 Task: Schedule a coding meetup for next Thursday at 9:00 PM.
Action: Mouse moved to (100, 260)
Screenshot: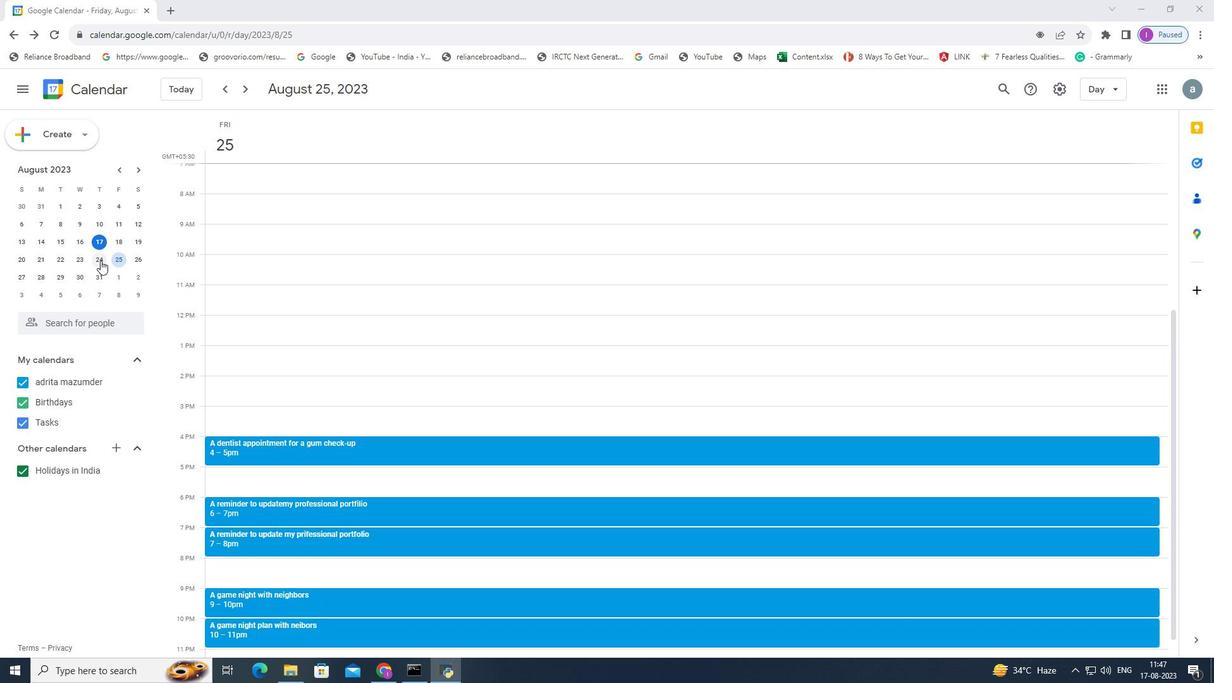
Action: Mouse pressed left at (100, 260)
Screenshot: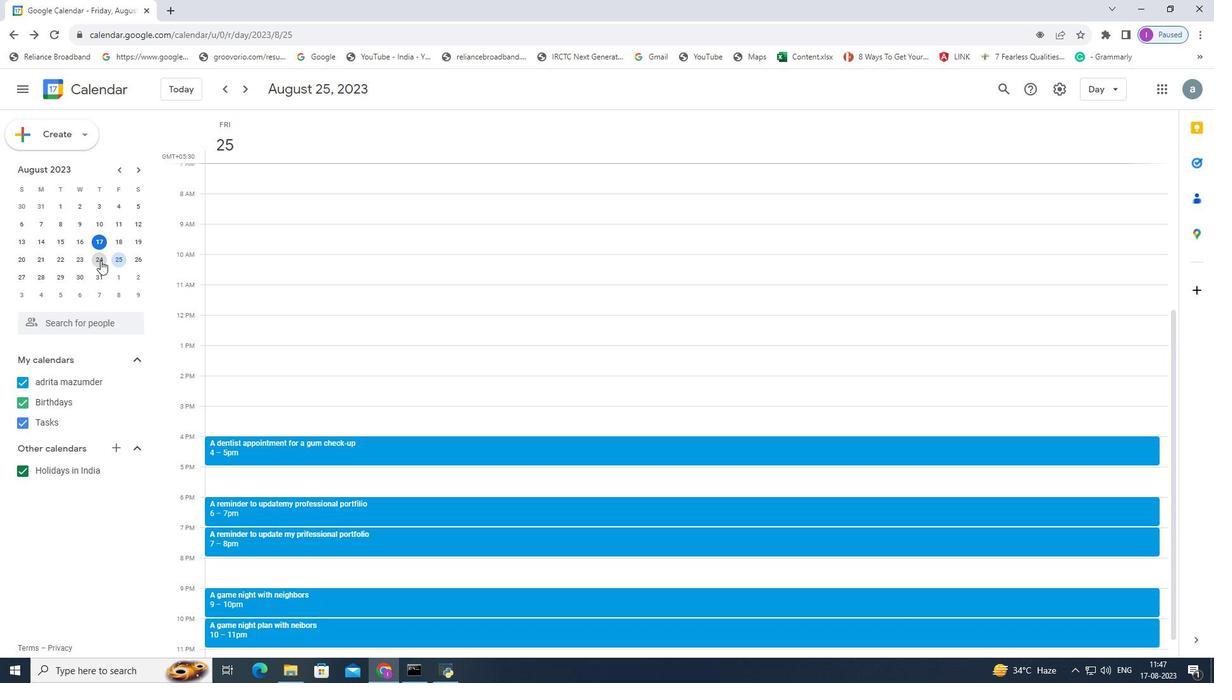 
Action: Mouse moved to (196, 592)
Screenshot: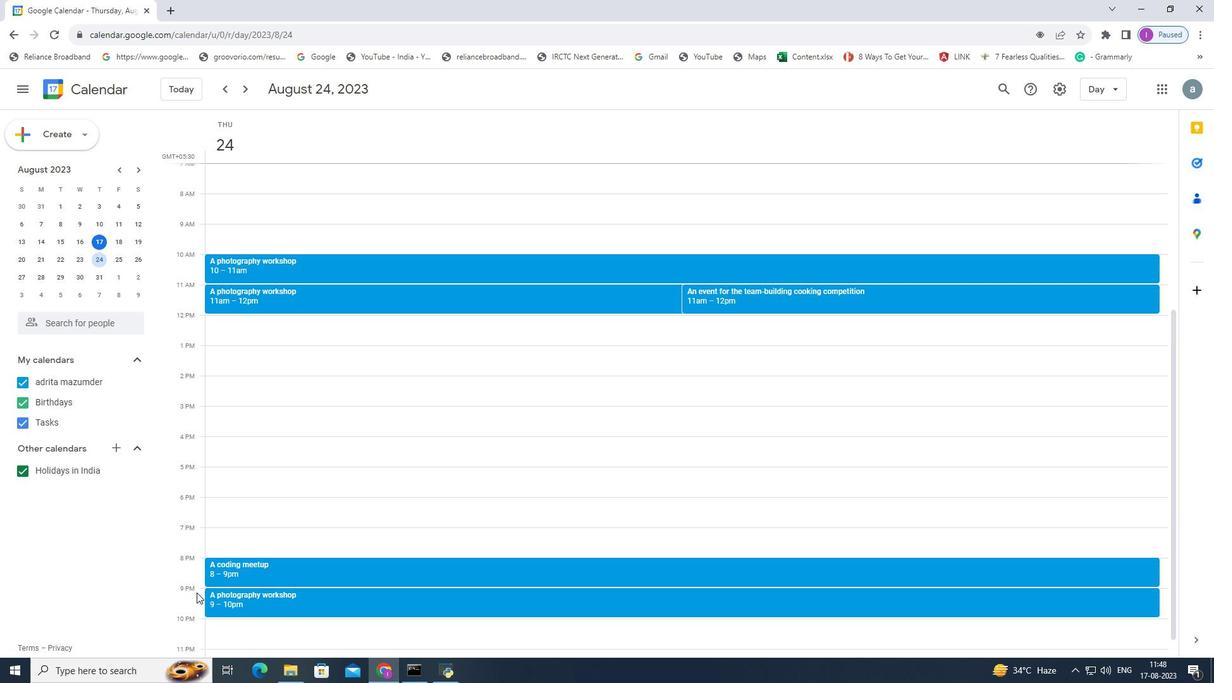 
Action: Mouse pressed left at (196, 592)
Screenshot: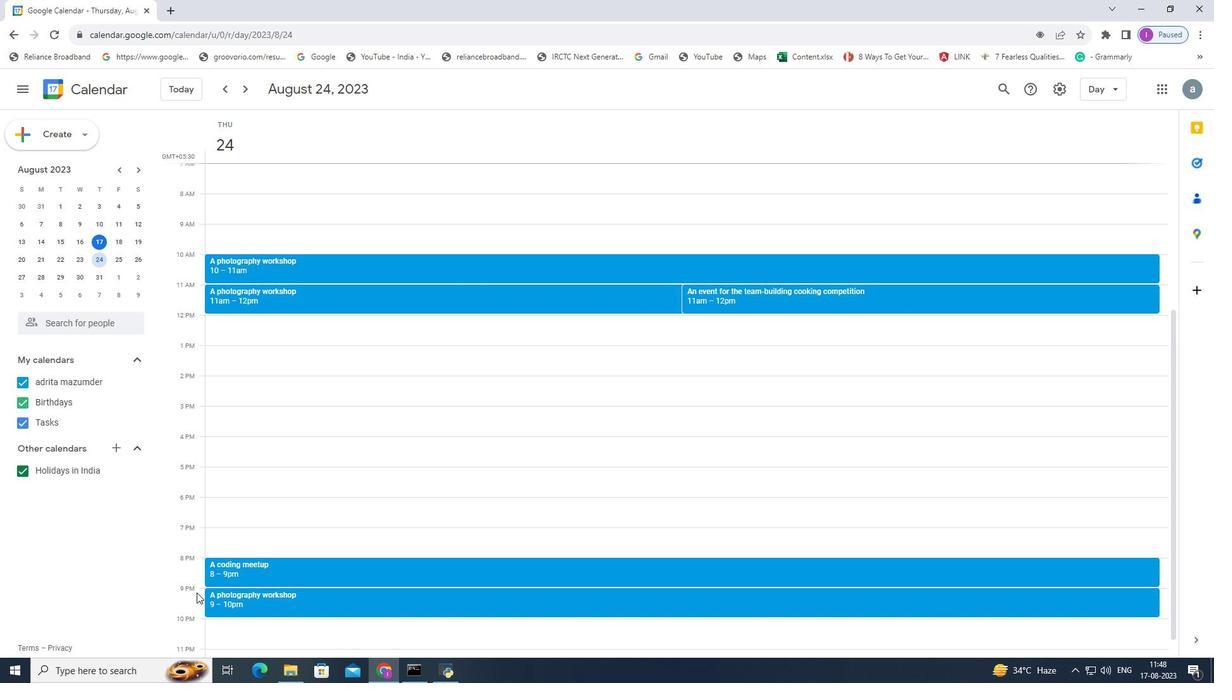 
Action: Mouse moved to (608, 306)
Screenshot: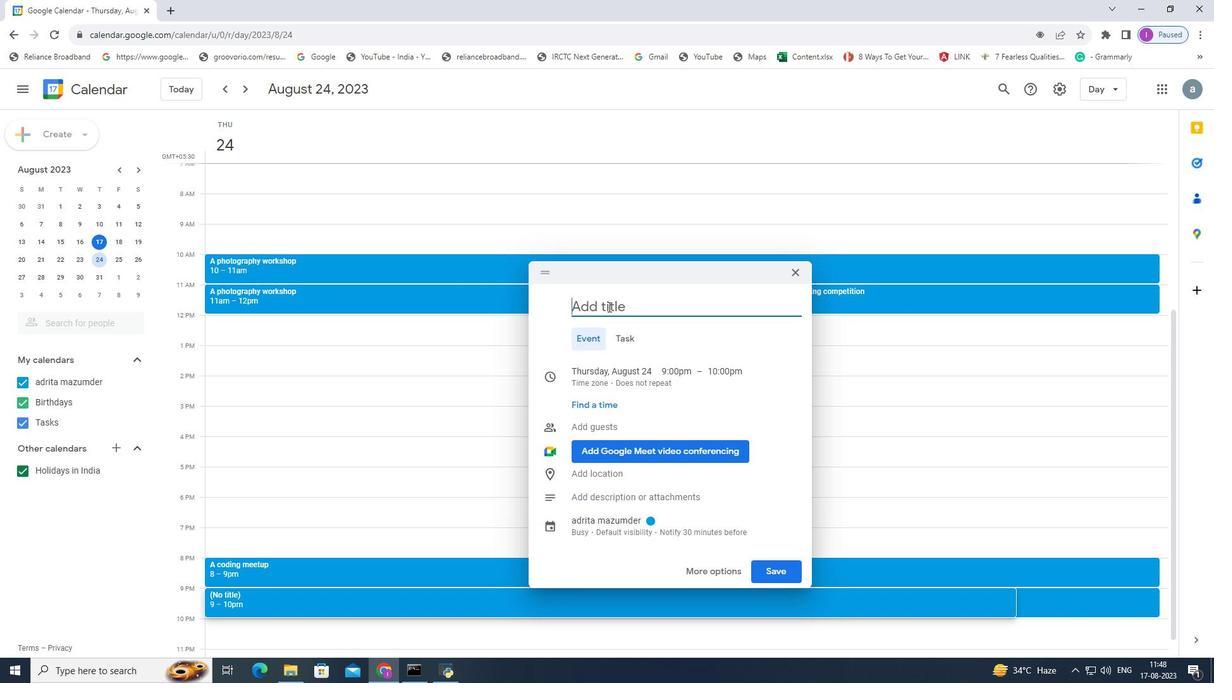 
Action: Mouse pressed left at (608, 306)
Screenshot: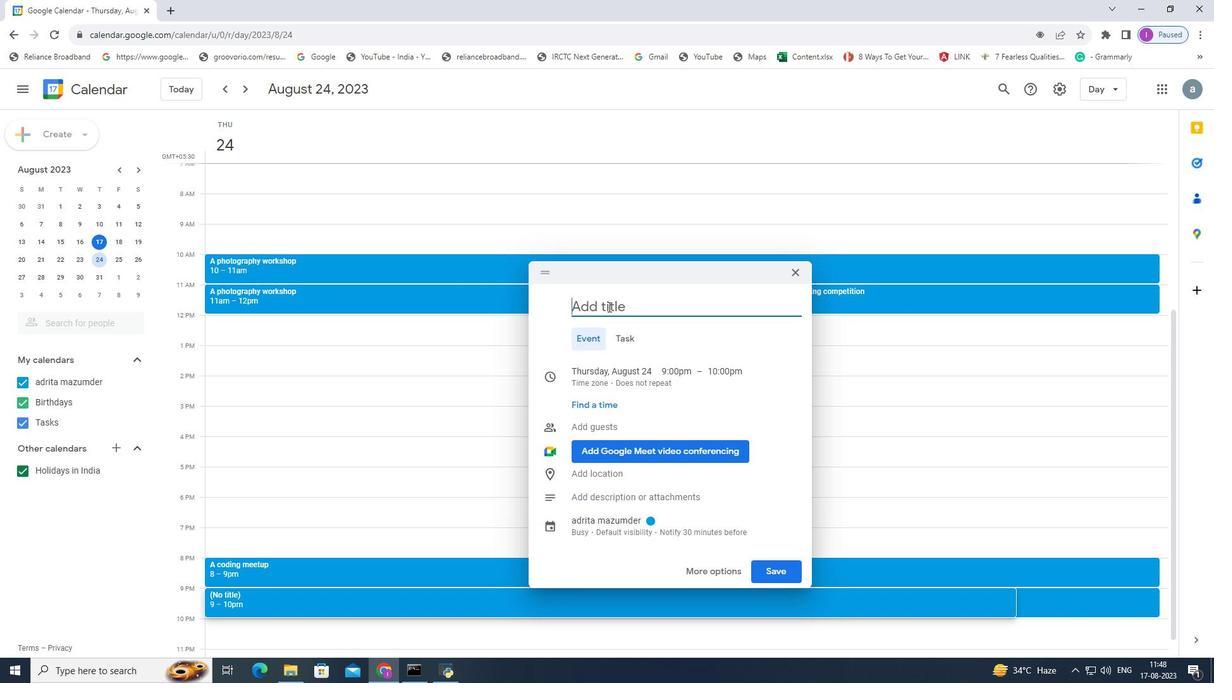 
Action: Mouse moved to (605, 307)
Screenshot: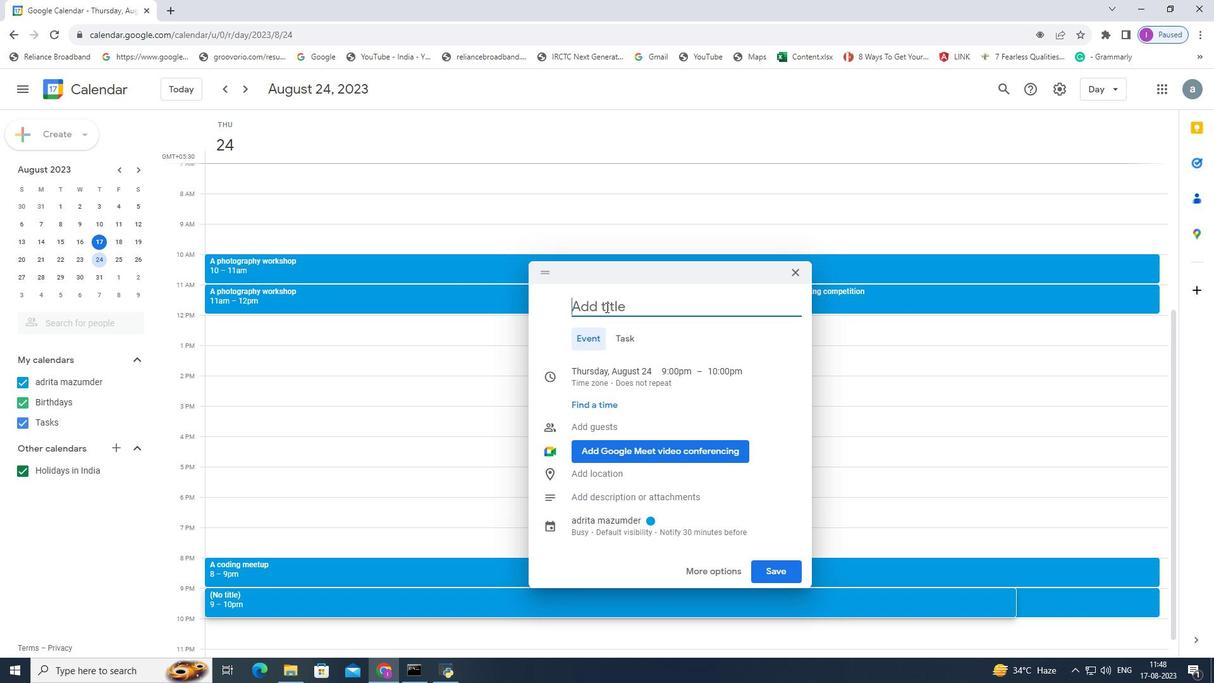 
Action: Key pressed <Key.shift>A<Key.space>coding<Key.space>meetup
Screenshot: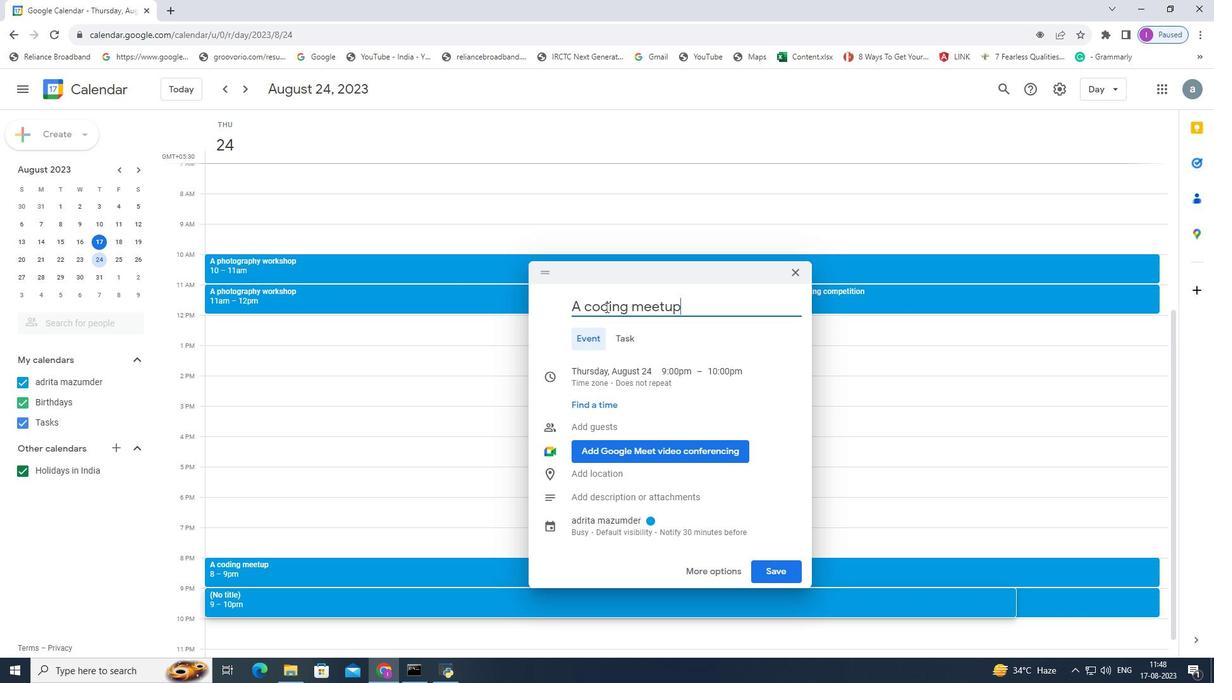 
Action: Mouse moved to (769, 567)
Screenshot: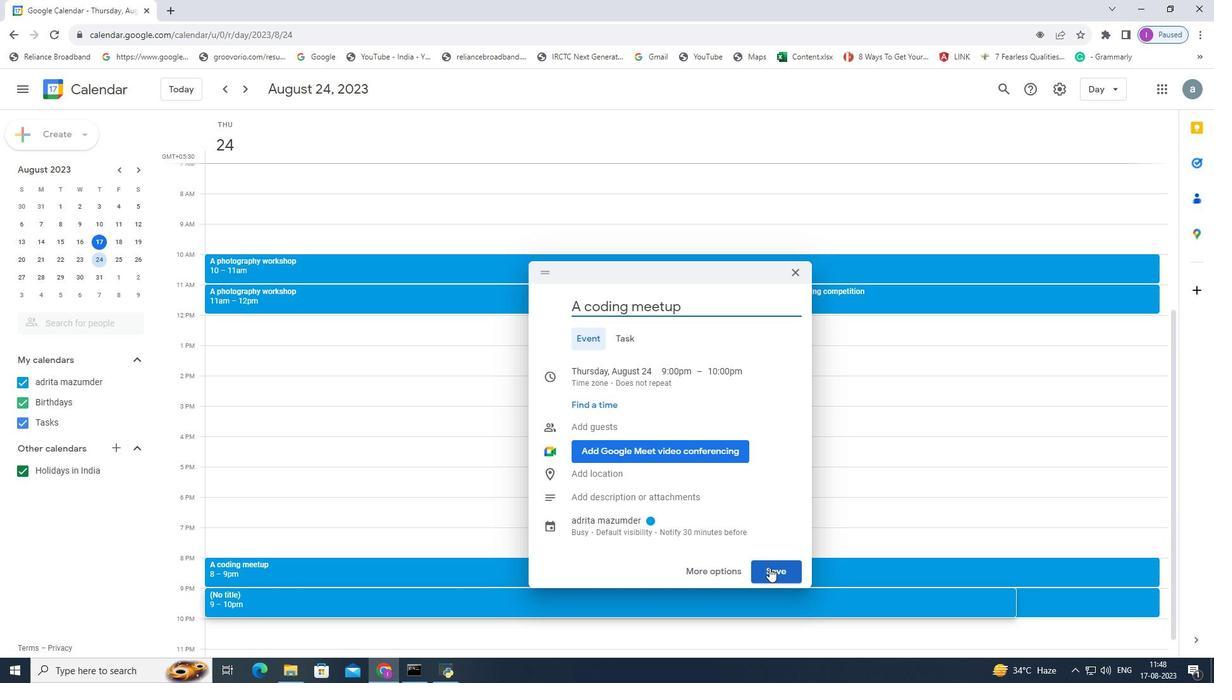 
Action: Mouse pressed left at (769, 567)
Screenshot: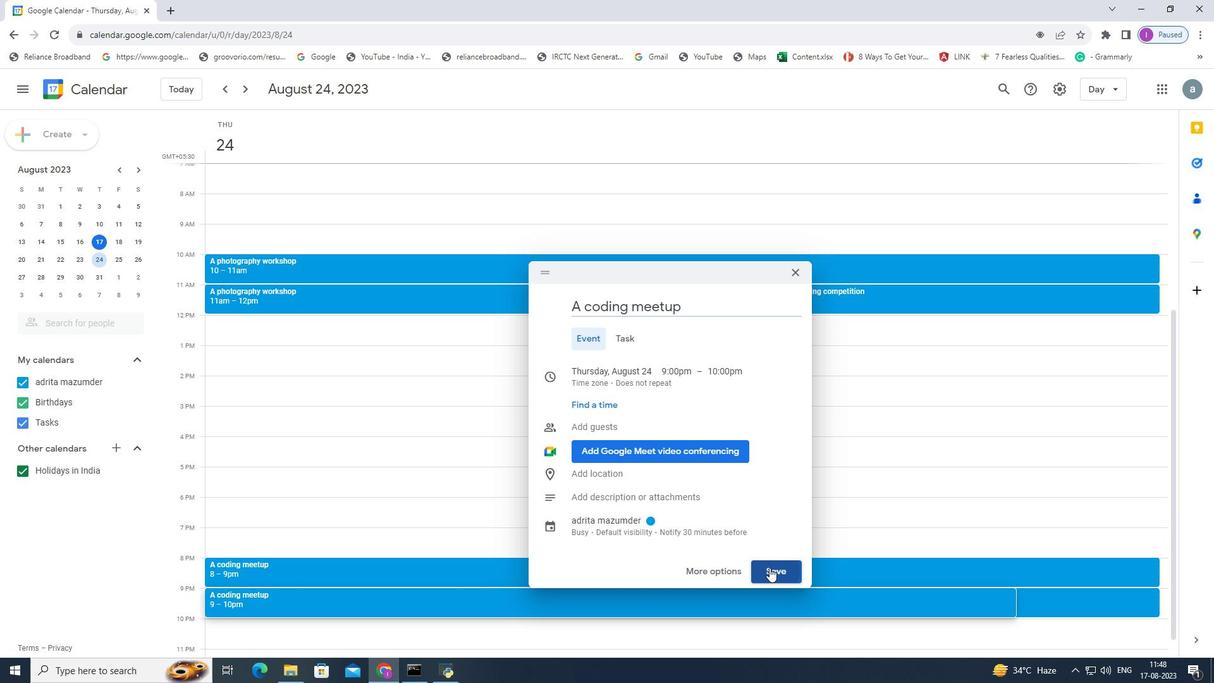 
Action: Mouse moved to (772, 567)
Screenshot: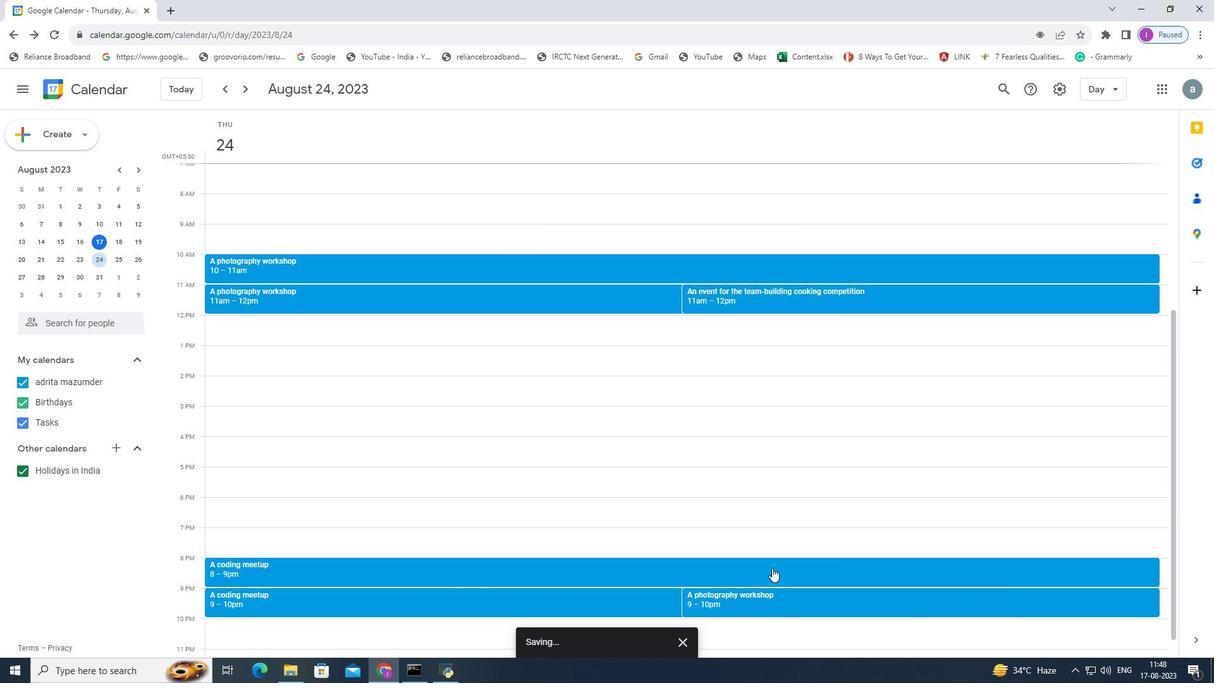 
